 Task: Create a task  Develop a custom data visualization tool for a company , assign it to team member softage.1@softage.net in the project AgileCoast and update the status of the task to  Off Track , set the priority of the task to Medium
Action: Mouse moved to (66, 334)
Screenshot: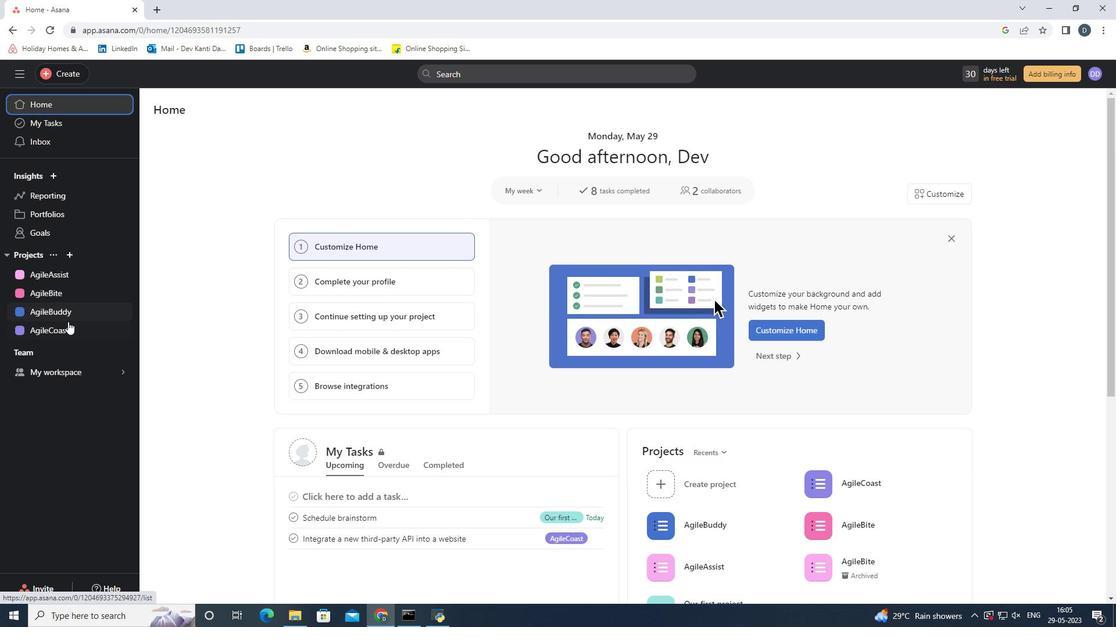 
Action: Mouse pressed left at (66, 334)
Screenshot: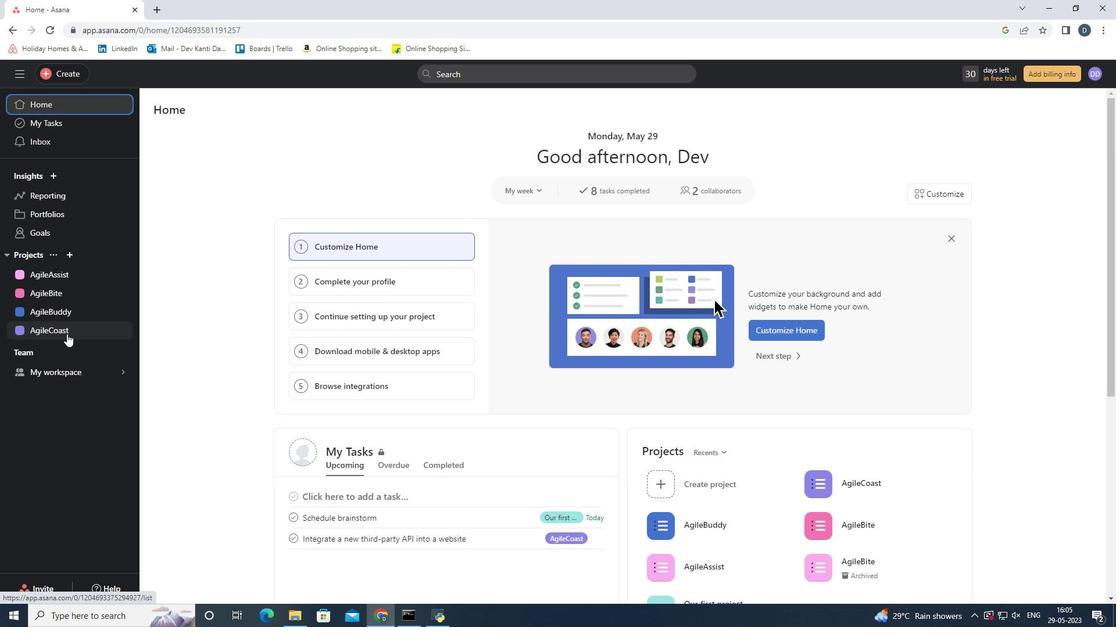 
Action: Mouse moved to (73, 73)
Screenshot: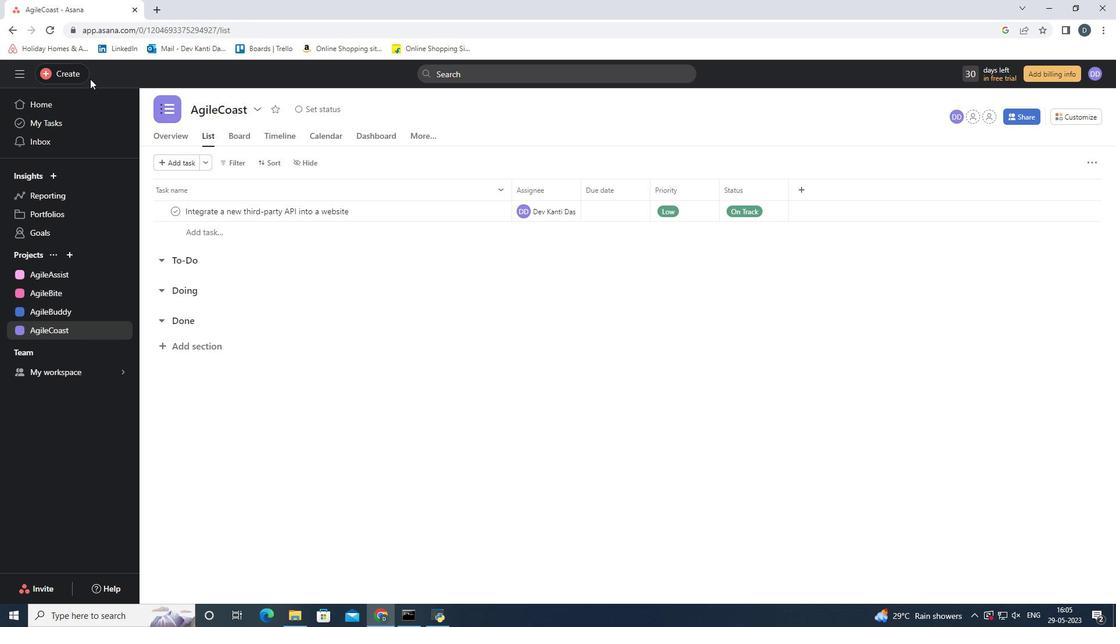 
Action: Mouse pressed left at (73, 73)
Screenshot: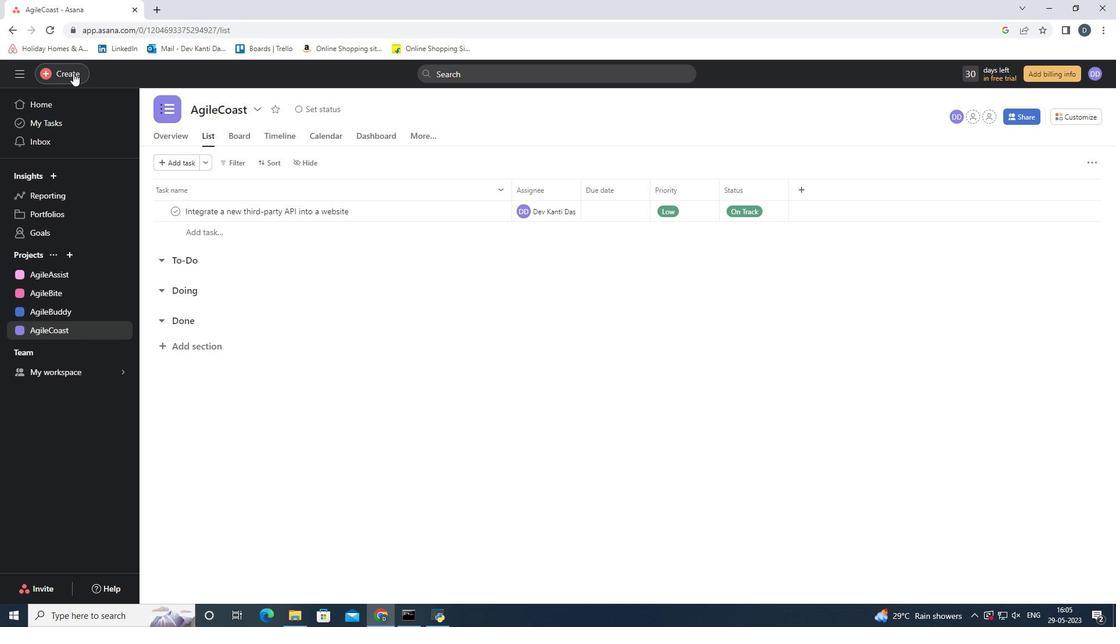 
Action: Mouse moved to (120, 76)
Screenshot: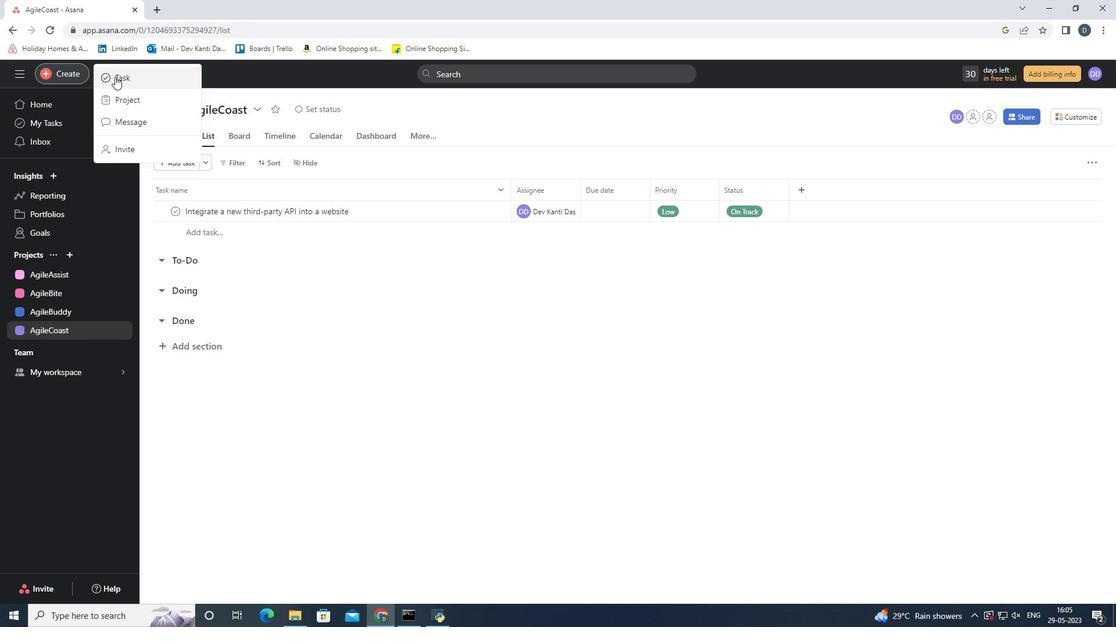 
Action: Mouse pressed left at (120, 76)
Screenshot: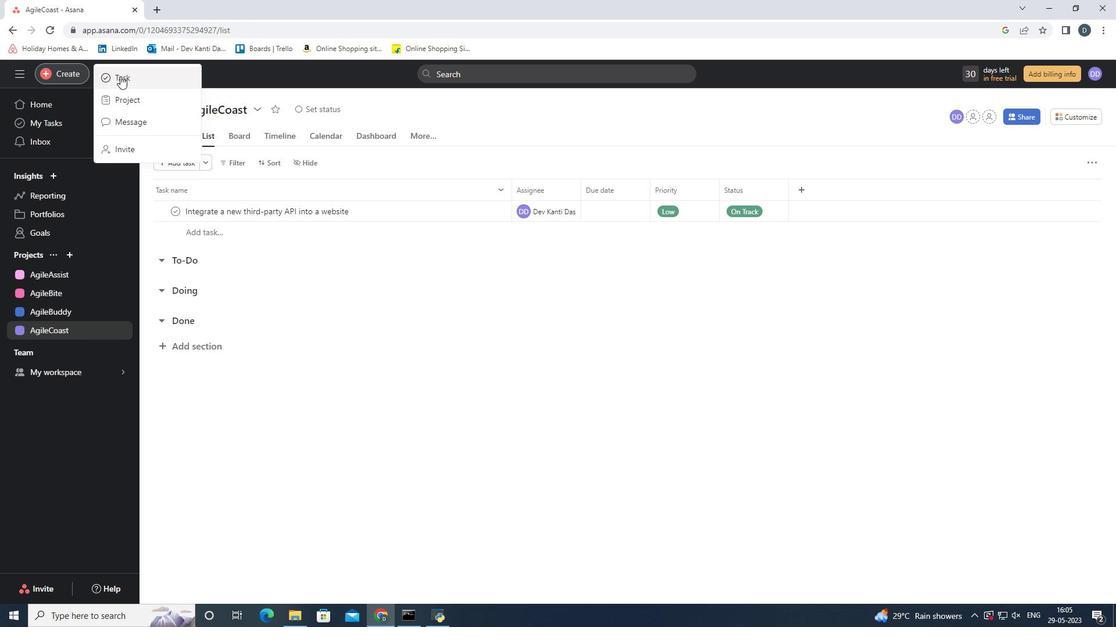 
Action: Mouse moved to (1041, 510)
Screenshot: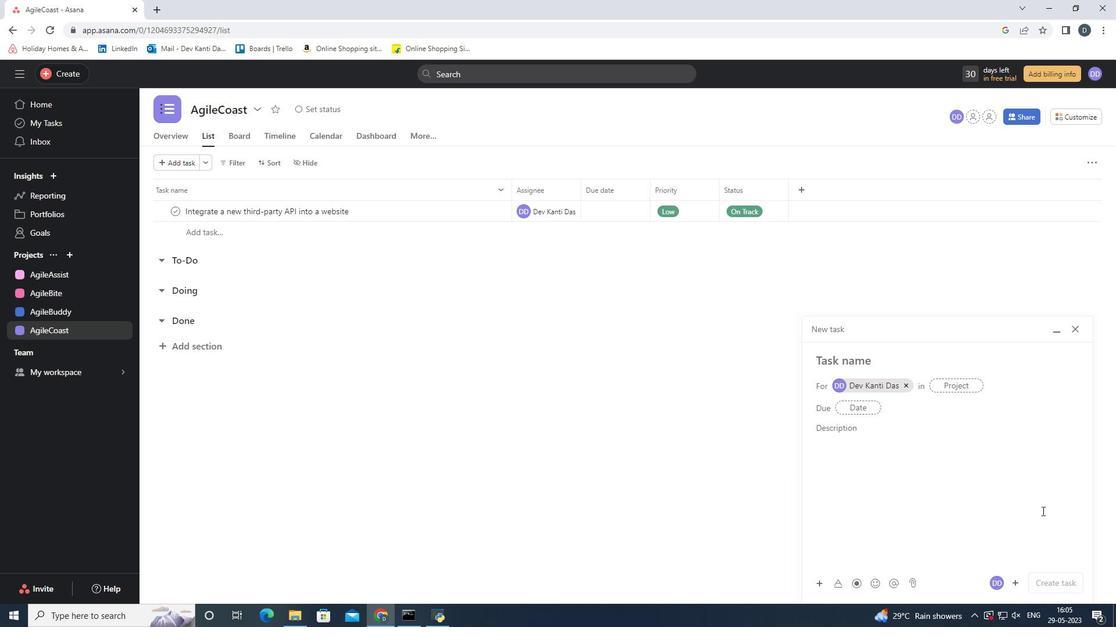 
Action: Key pressed <Key.shift><Key.shift><Key.shift><Key.shift><Key.shift><Key.shift><Key.shift><Key.shift><Key.shift><Key.shift>Develop<Key.space>a<Key.space>custom<Key.space>data<Key.space>visualization<Key.space>tool<Key.space>for<Key.space>a<Key.space>cm<Key.backspace>ompany
Screenshot: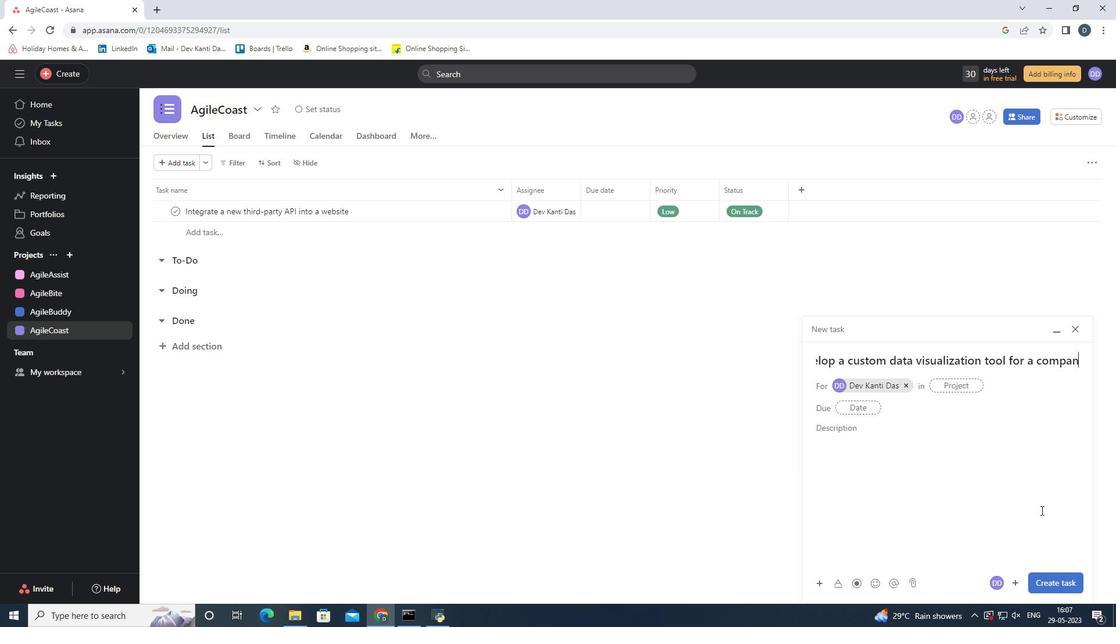 
Action: Mouse moved to (962, 390)
Screenshot: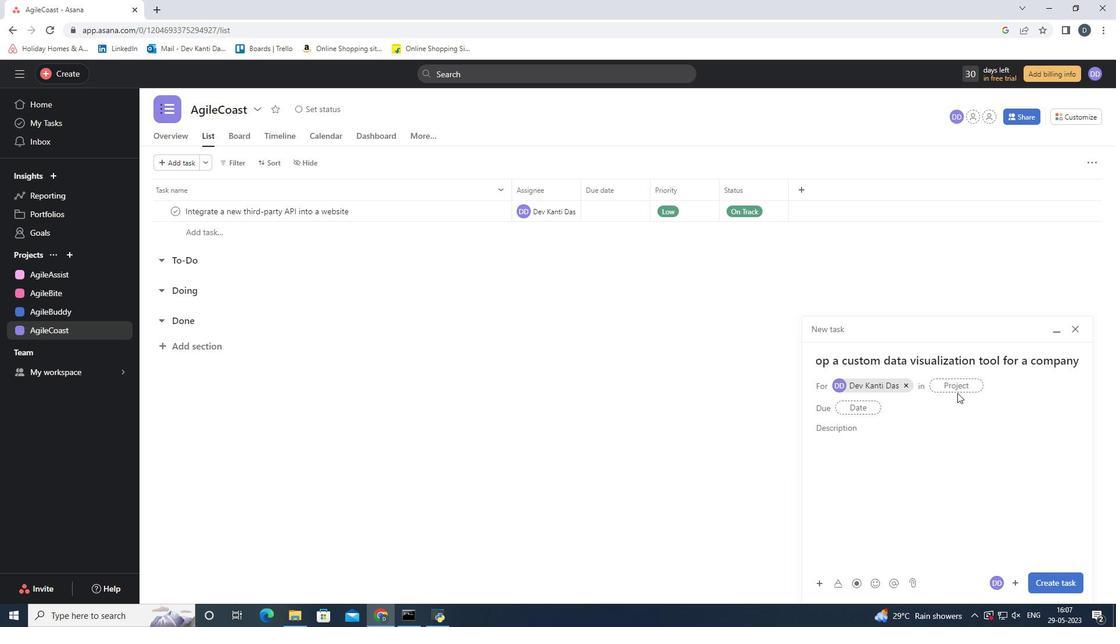
Action: Mouse pressed left at (962, 390)
Screenshot: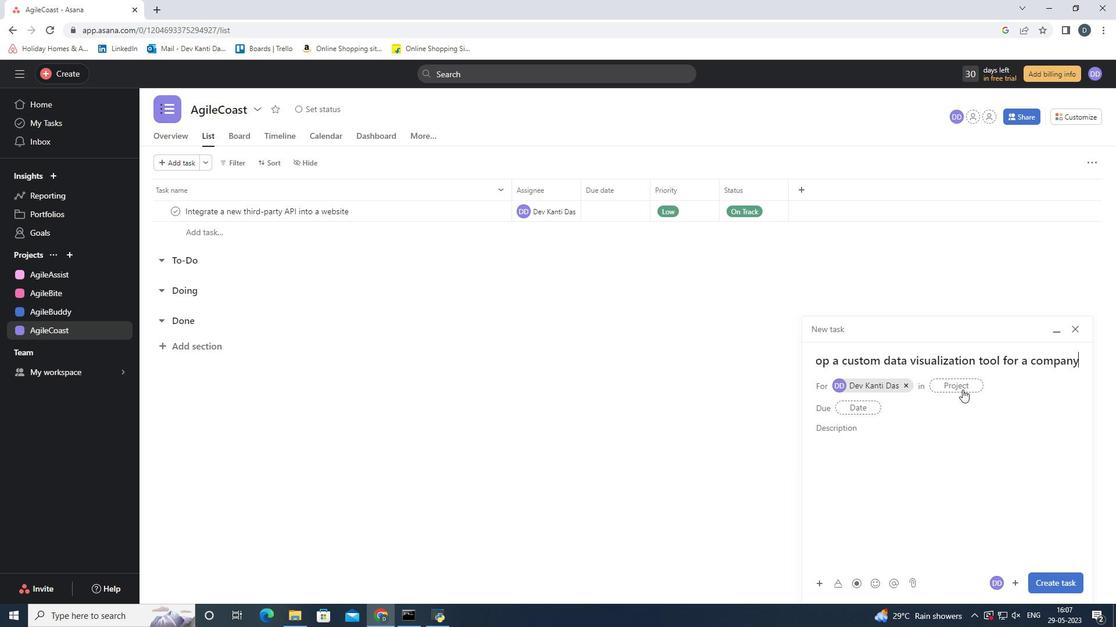 
Action: Mouse moved to (886, 402)
Screenshot: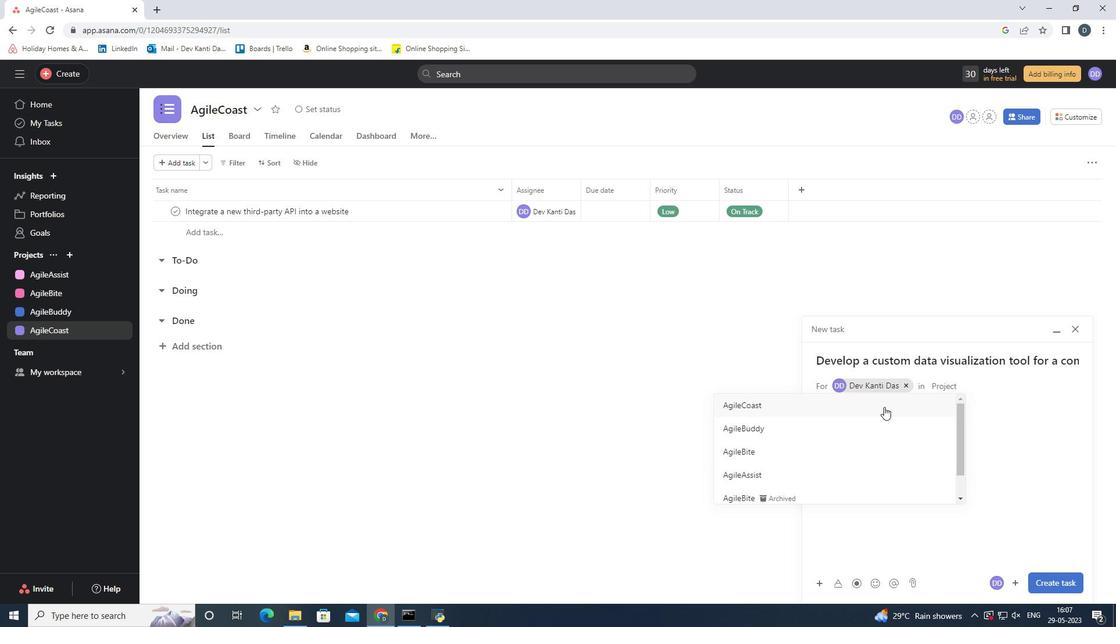 
Action: Mouse pressed left at (886, 402)
Screenshot: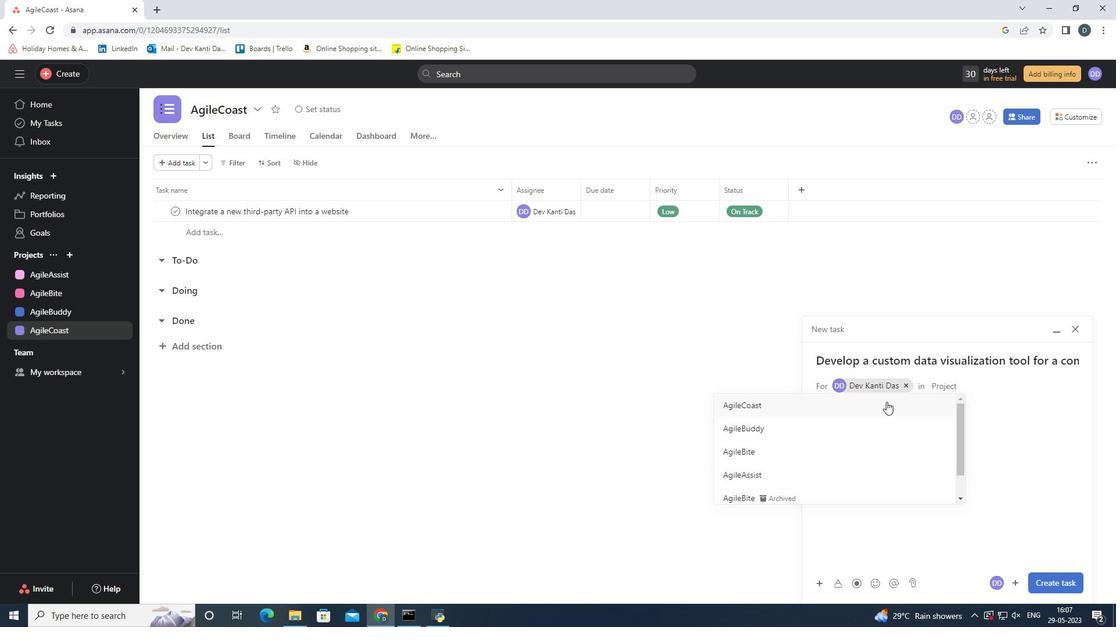 
Action: Mouse moved to (1013, 585)
Screenshot: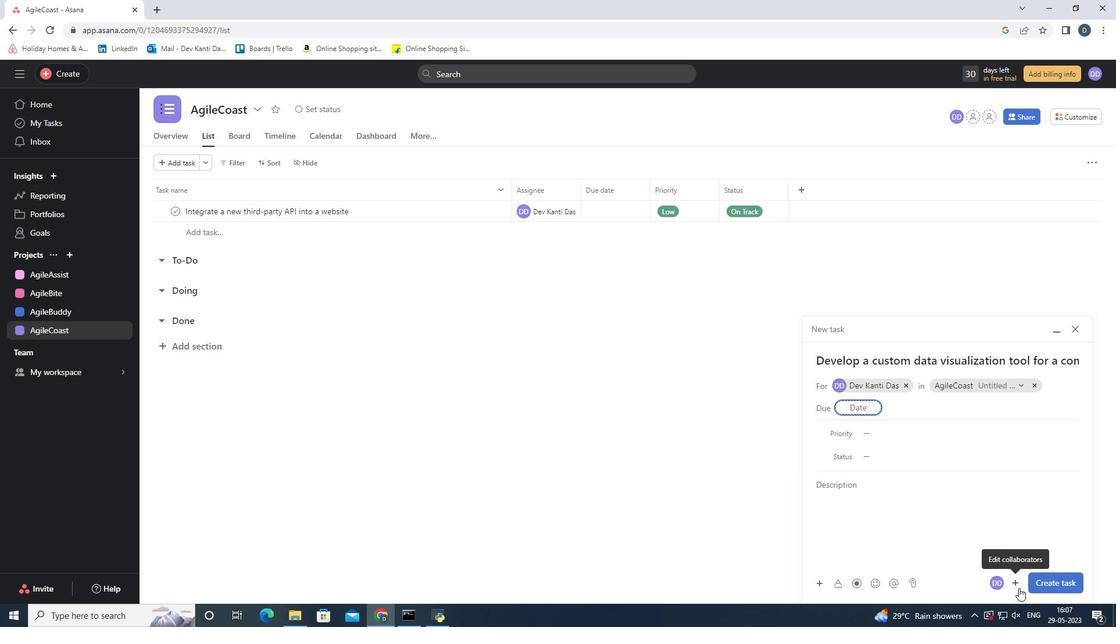 
Action: Mouse pressed left at (1013, 585)
Screenshot: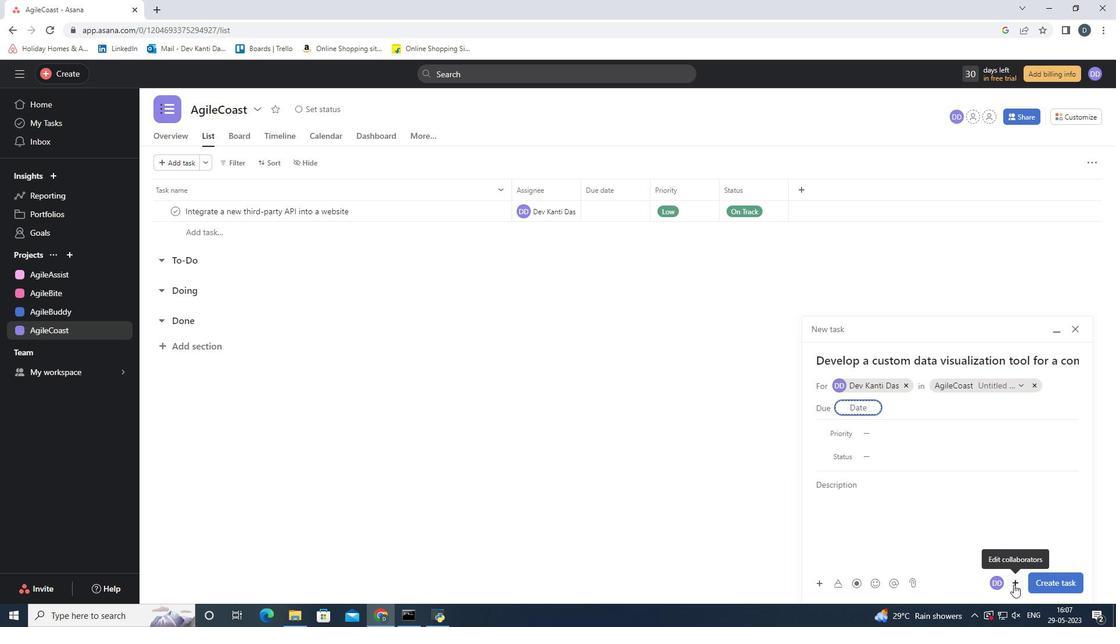 
Action: Mouse moved to (1012, 531)
Screenshot: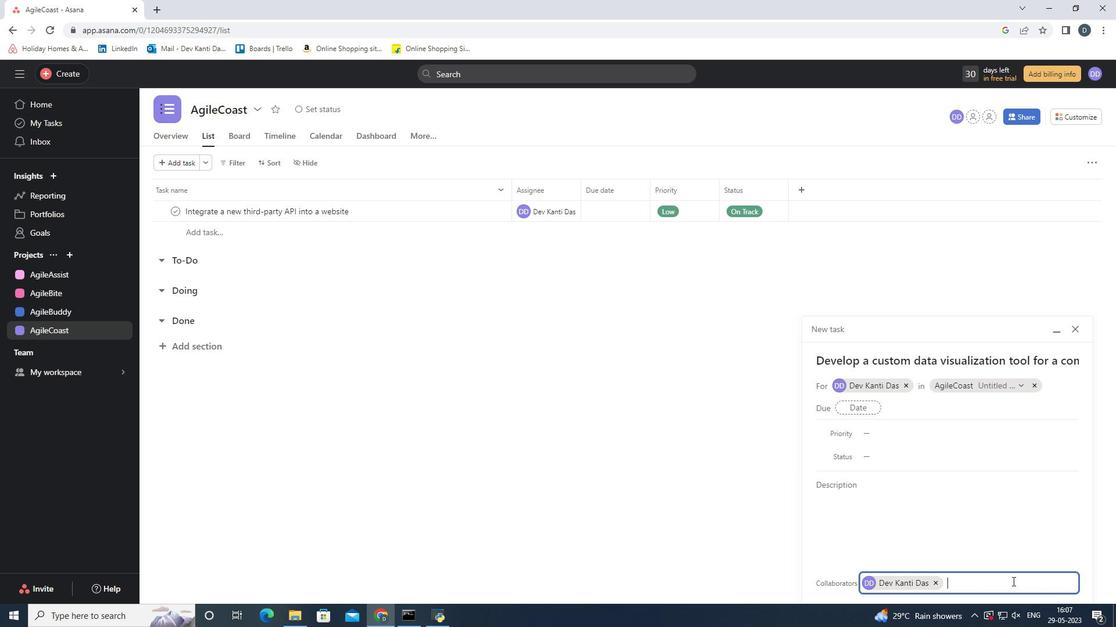 
Action: Key pressed <Key.shift>Softage.1<Key.shift>@softage.net
Screenshot: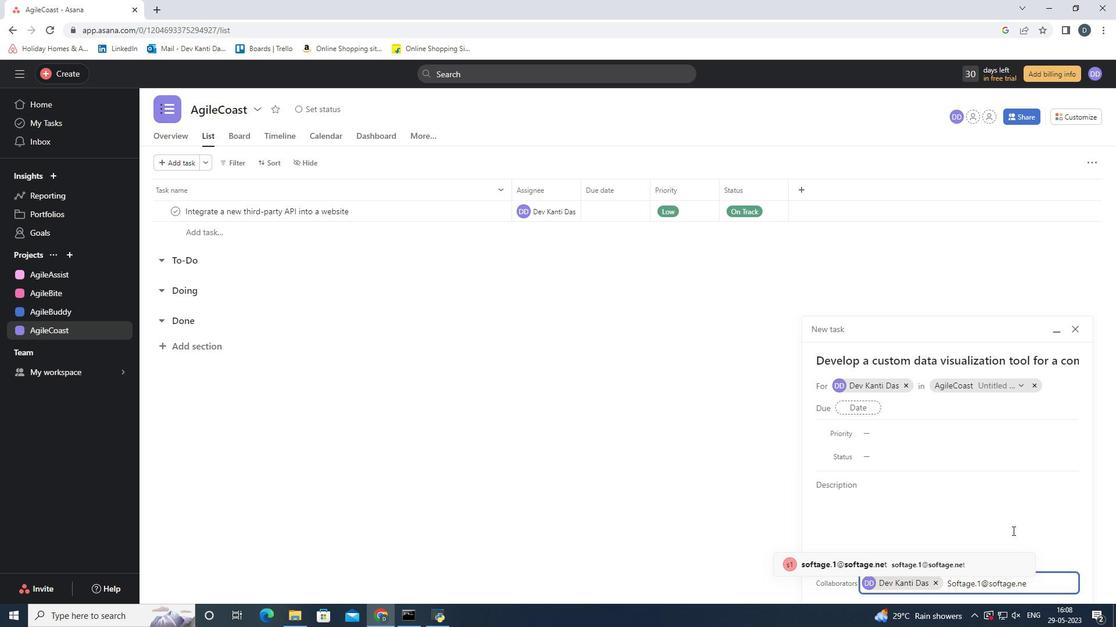 
Action: Mouse moved to (978, 562)
Screenshot: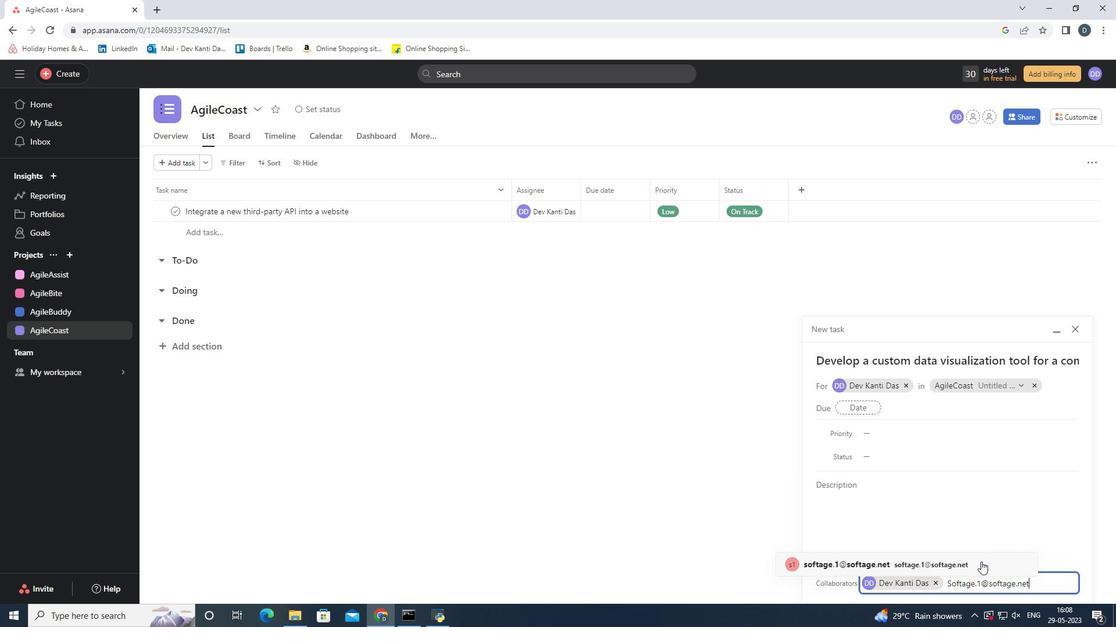 
Action: Mouse pressed left at (978, 562)
Screenshot: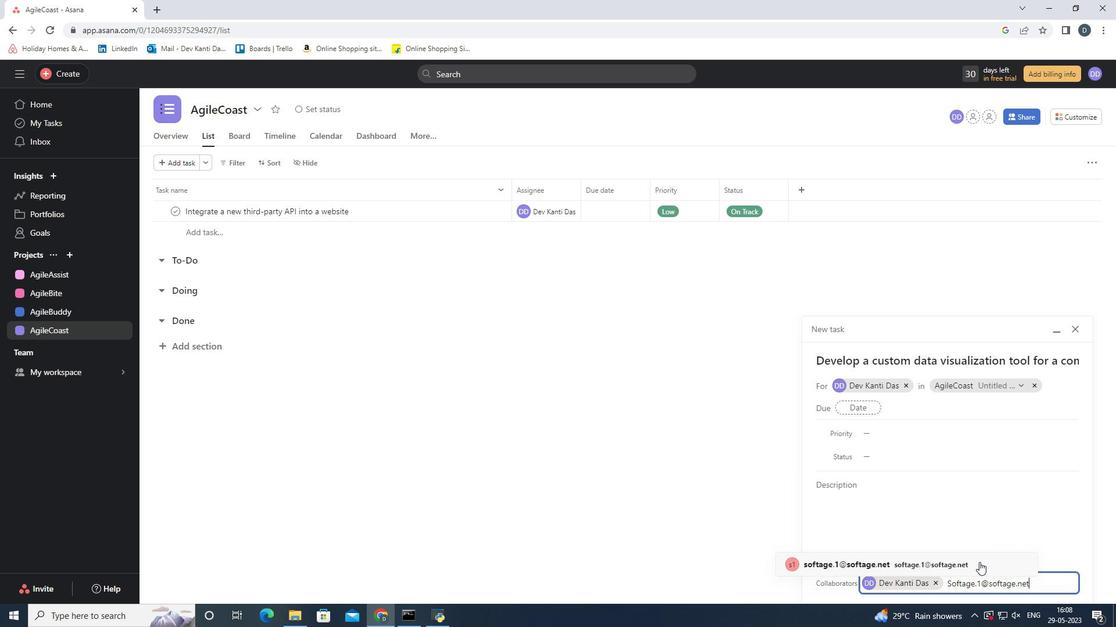 
Action: Mouse moved to (863, 432)
Screenshot: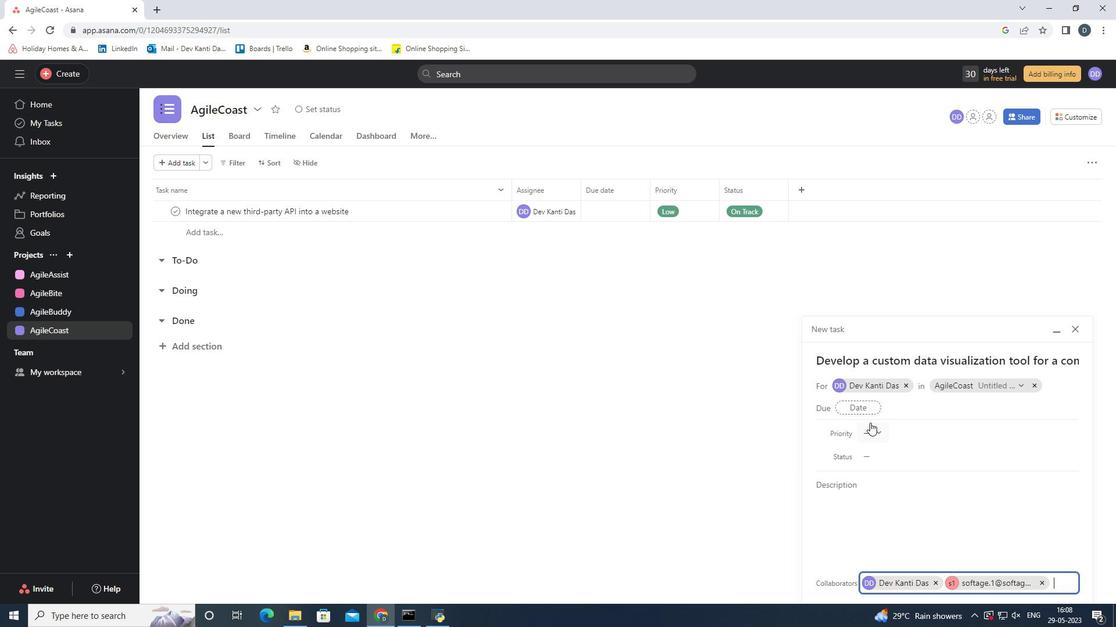 
Action: Mouse pressed left at (863, 432)
Screenshot: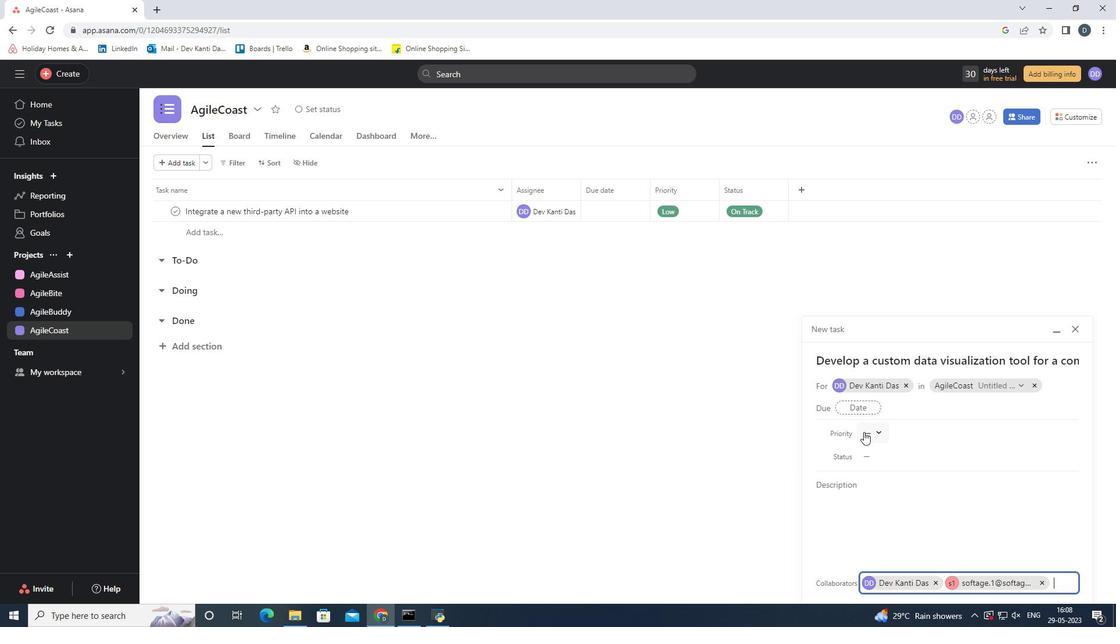 
Action: Mouse moved to (906, 486)
Screenshot: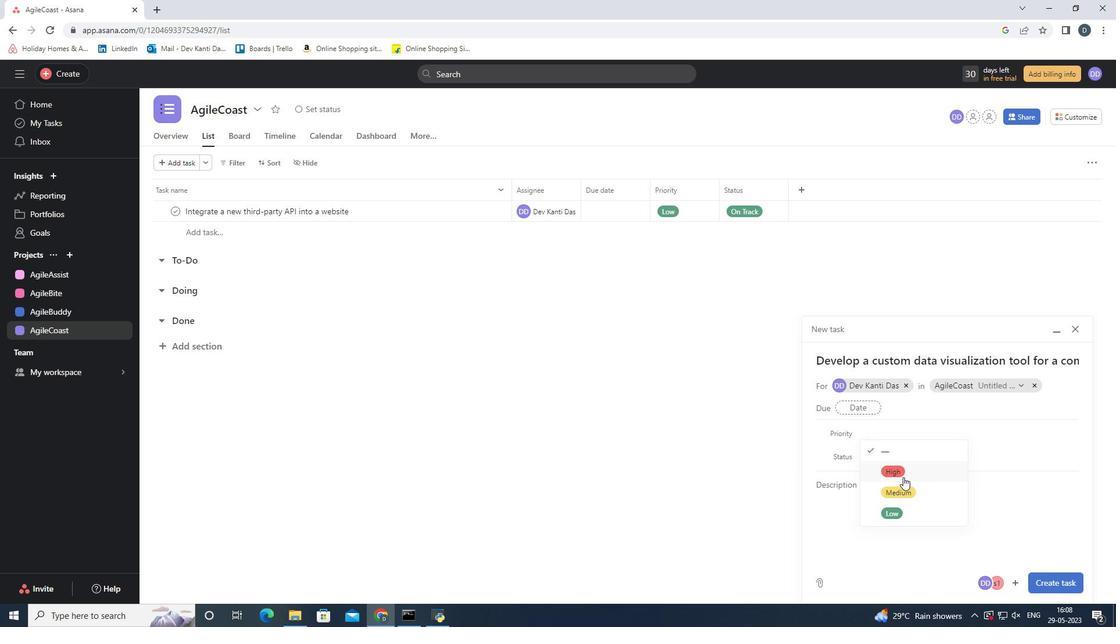 
Action: Mouse pressed left at (906, 486)
Screenshot: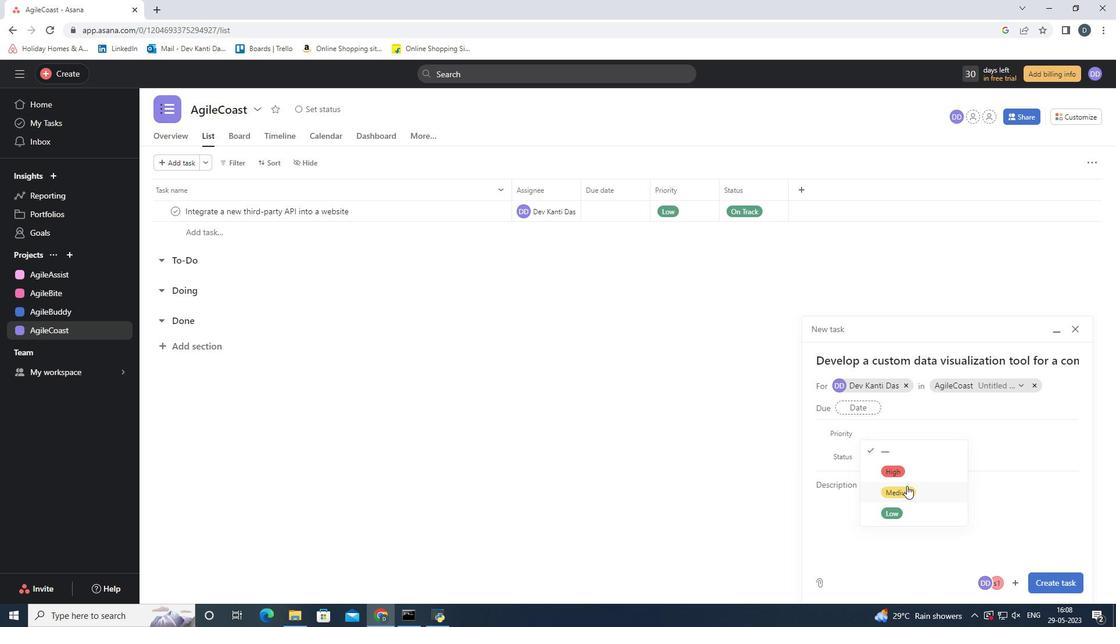 
Action: Mouse moved to (881, 459)
Screenshot: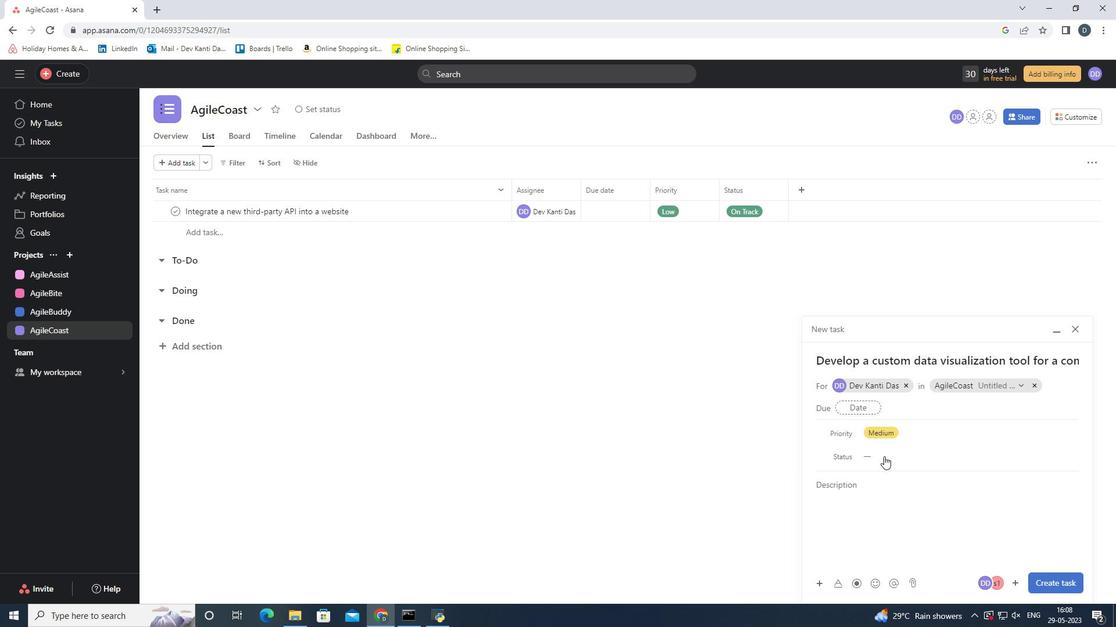 
Action: Mouse pressed left at (881, 459)
Screenshot: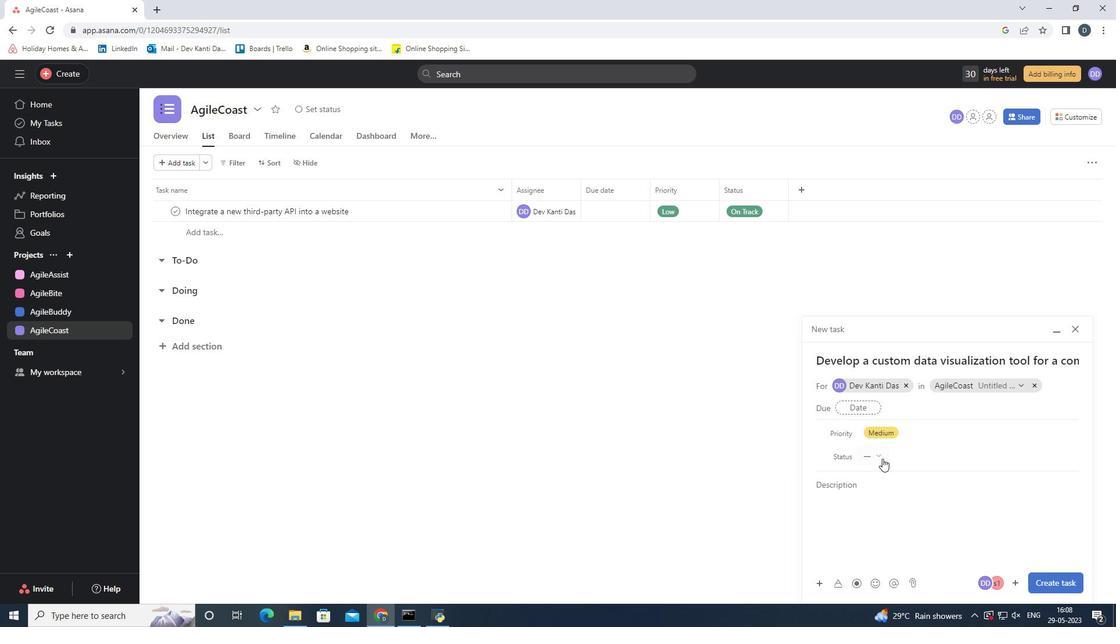 
Action: Mouse moved to (908, 519)
Screenshot: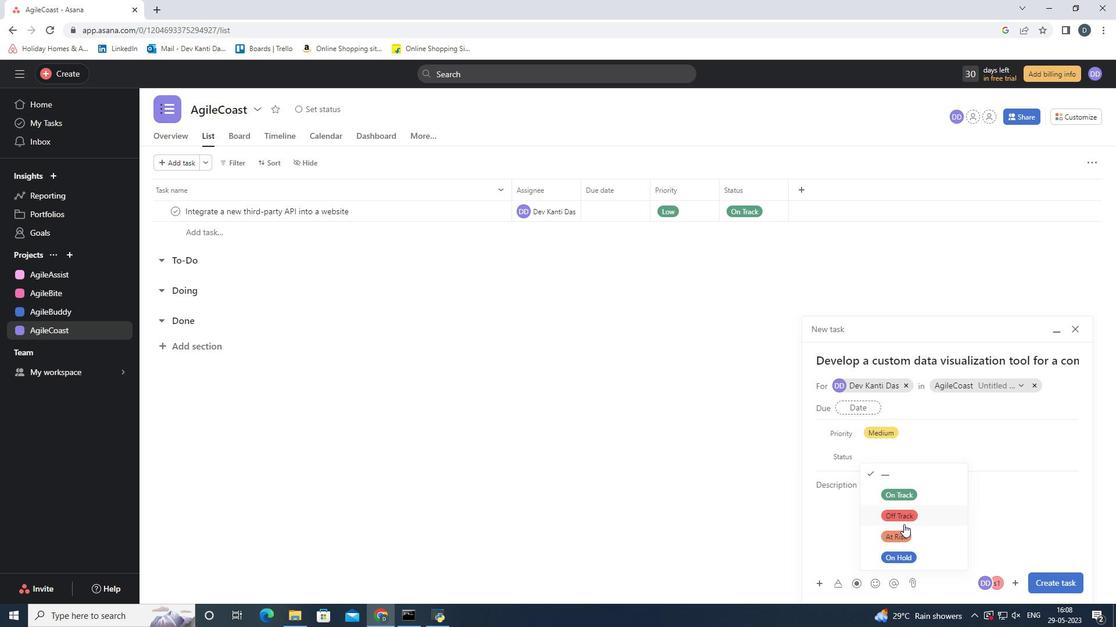 
Action: Mouse pressed left at (908, 519)
Screenshot: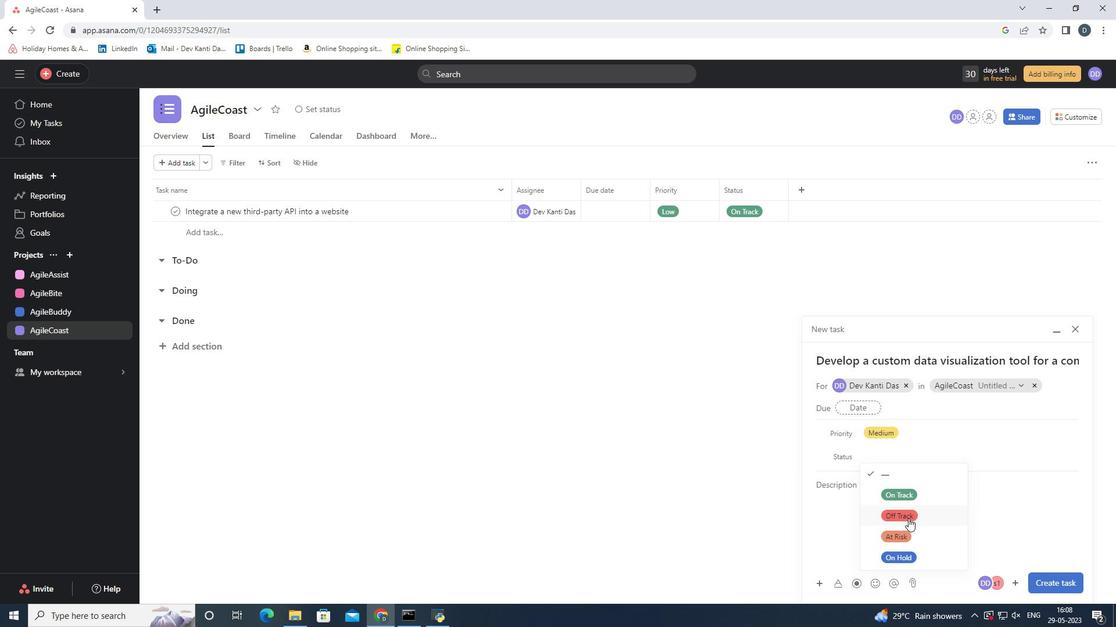 
Action: Mouse moved to (1050, 583)
Screenshot: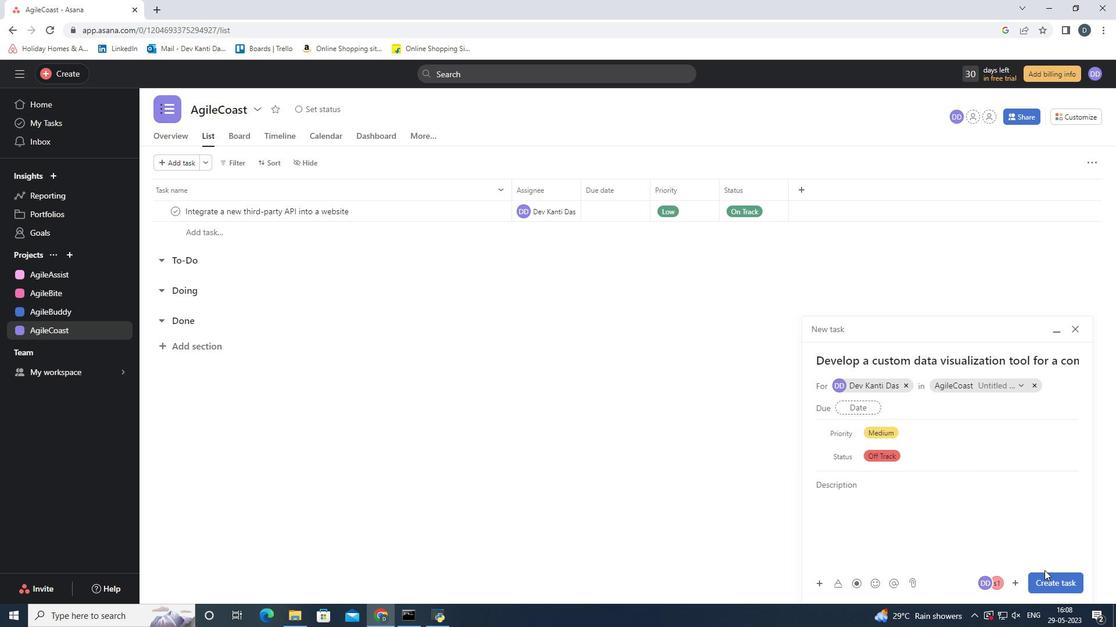 
Action: Mouse pressed left at (1050, 583)
Screenshot: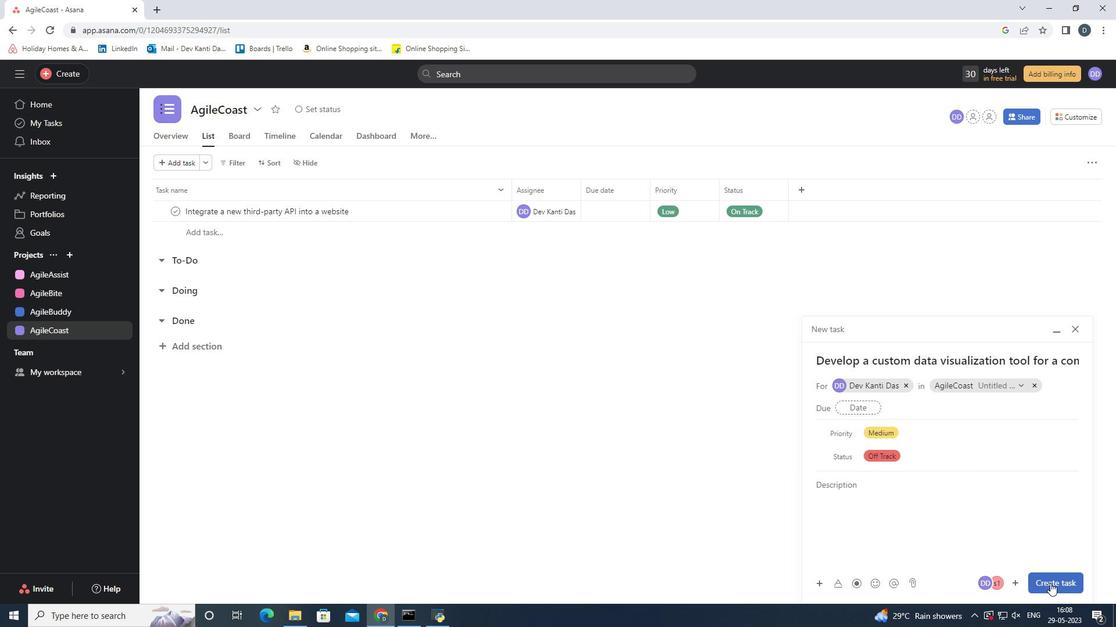 
Action: Mouse moved to (527, 211)
Screenshot: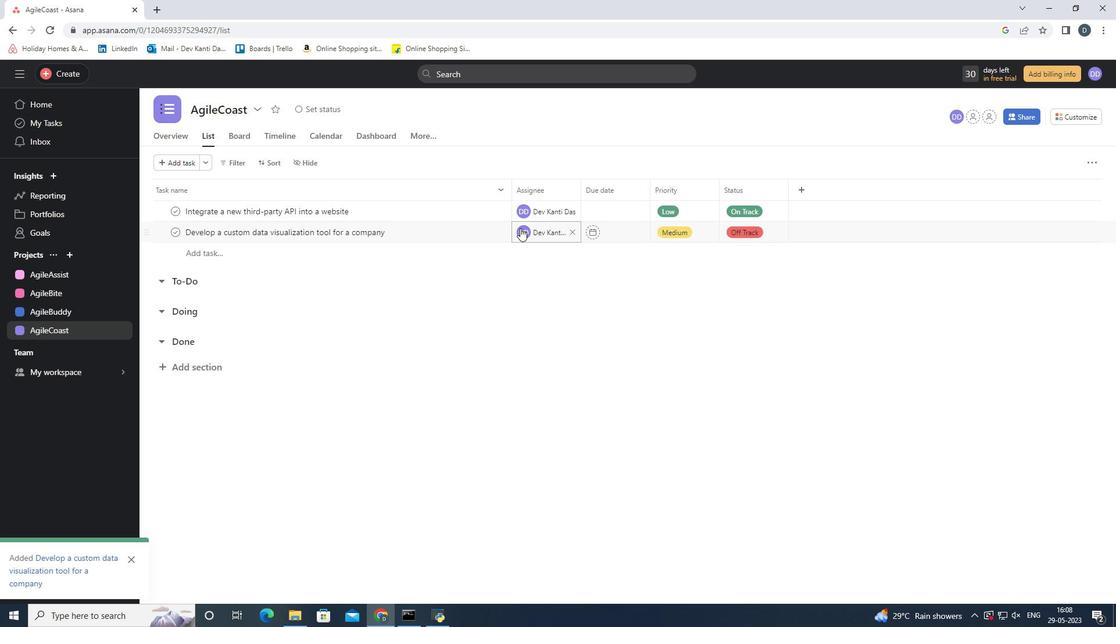 
Action: Mouse pressed left at (527, 211)
Screenshot: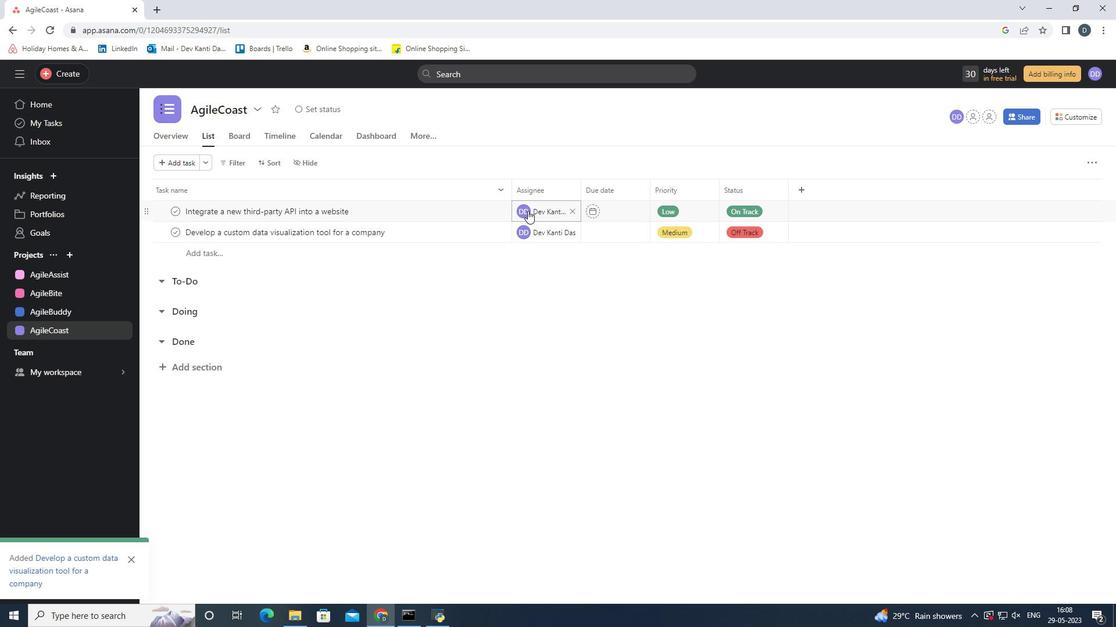 
Action: Mouse moved to (563, 277)
Screenshot: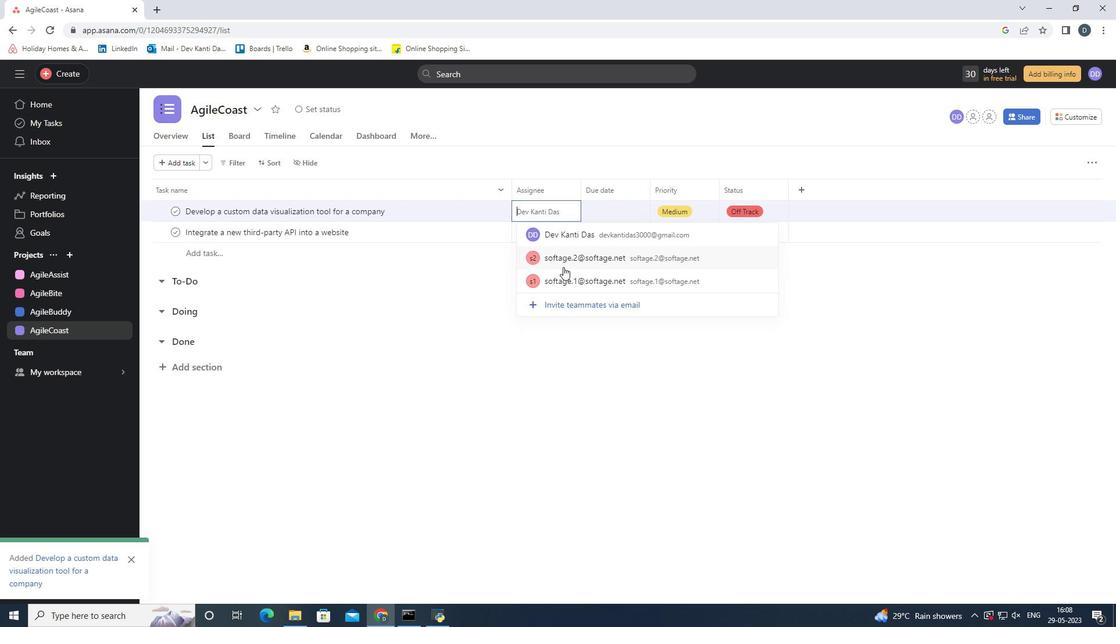 
Action: Mouse pressed left at (563, 277)
Screenshot: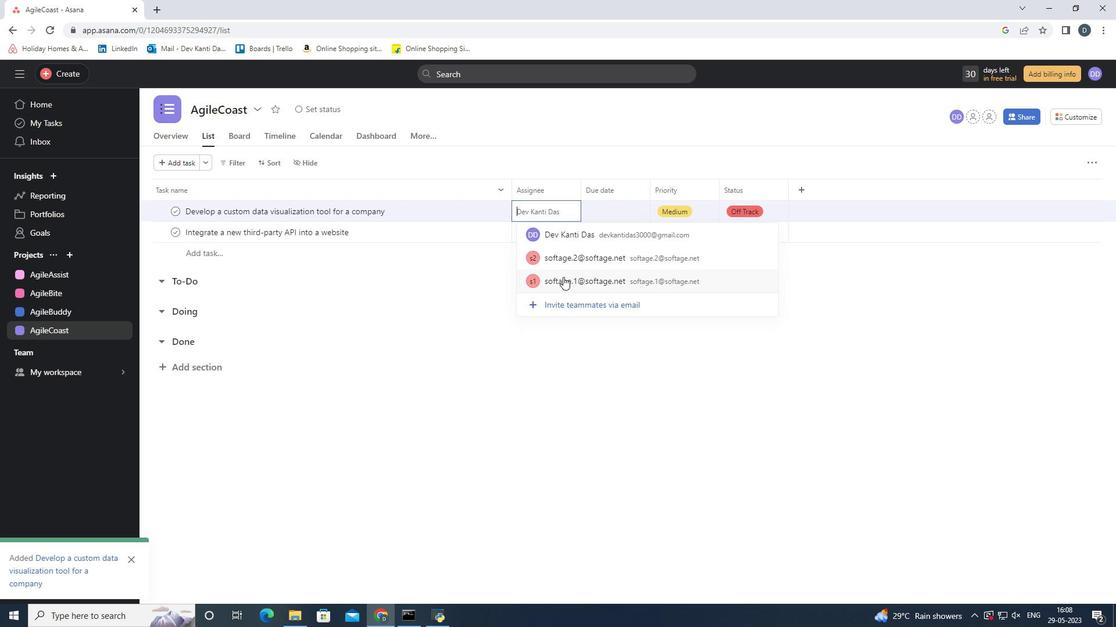 
Action: Mouse moved to (552, 229)
Screenshot: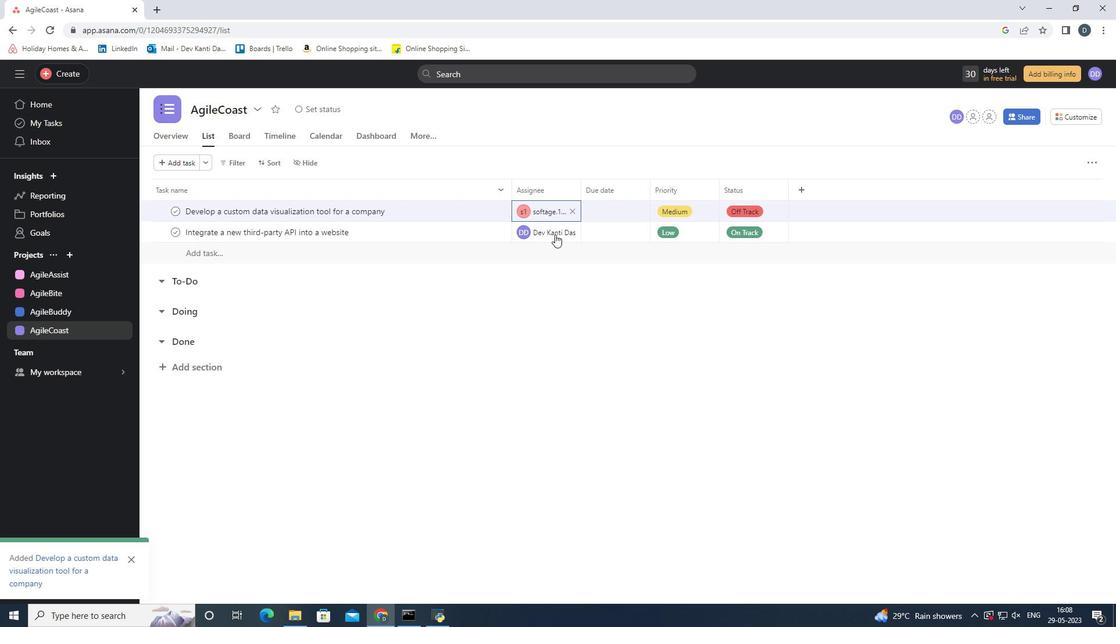 
Action: Mouse pressed left at (552, 229)
Screenshot: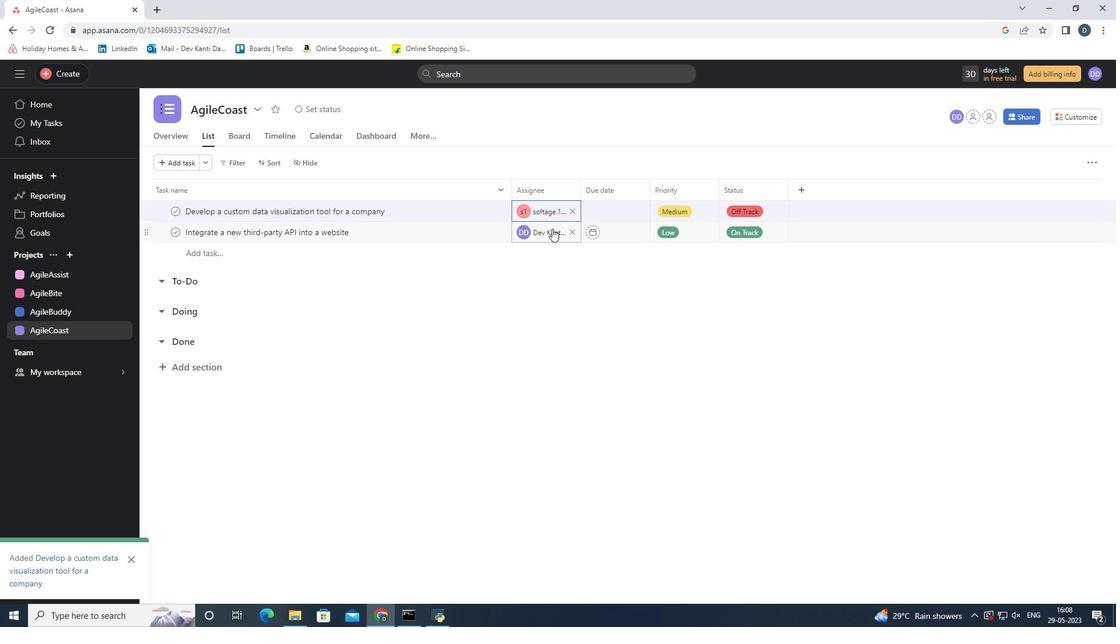 
Action: Mouse moved to (580, 296)
Screenshot: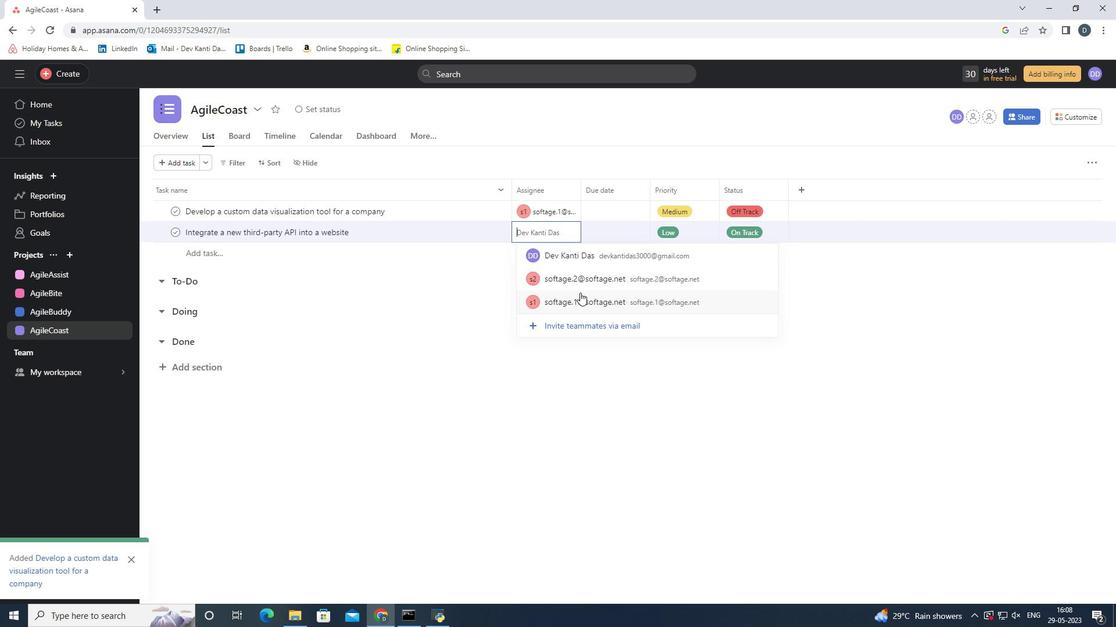 
Action: Mouse pressed left at (580, 296)
Screenshot: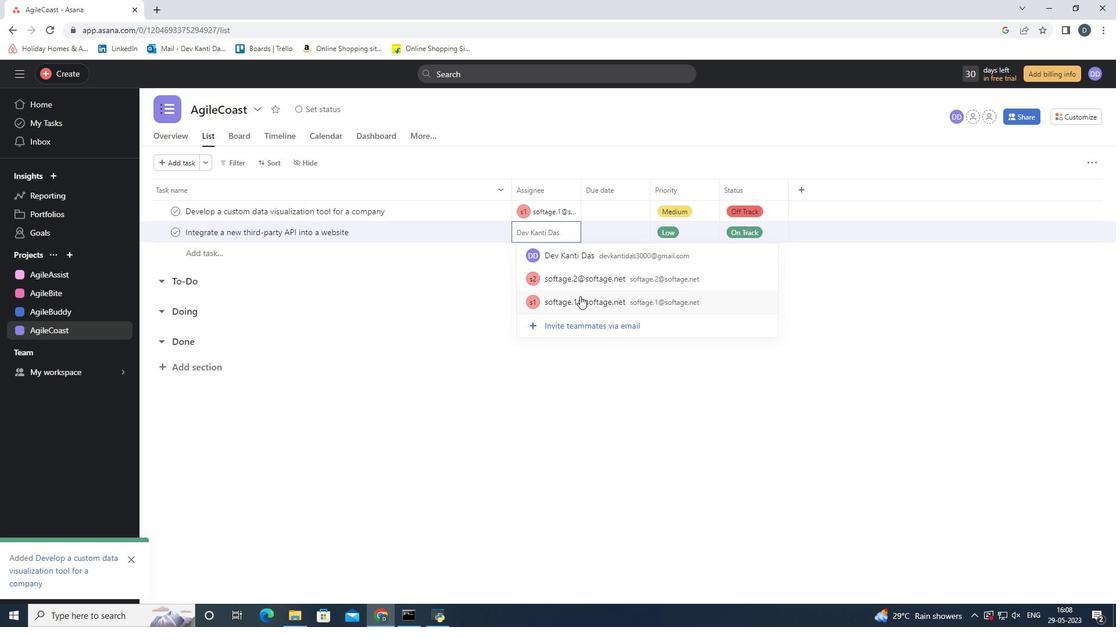 
Action: Mouse moved to (803, 416)
Screenshot: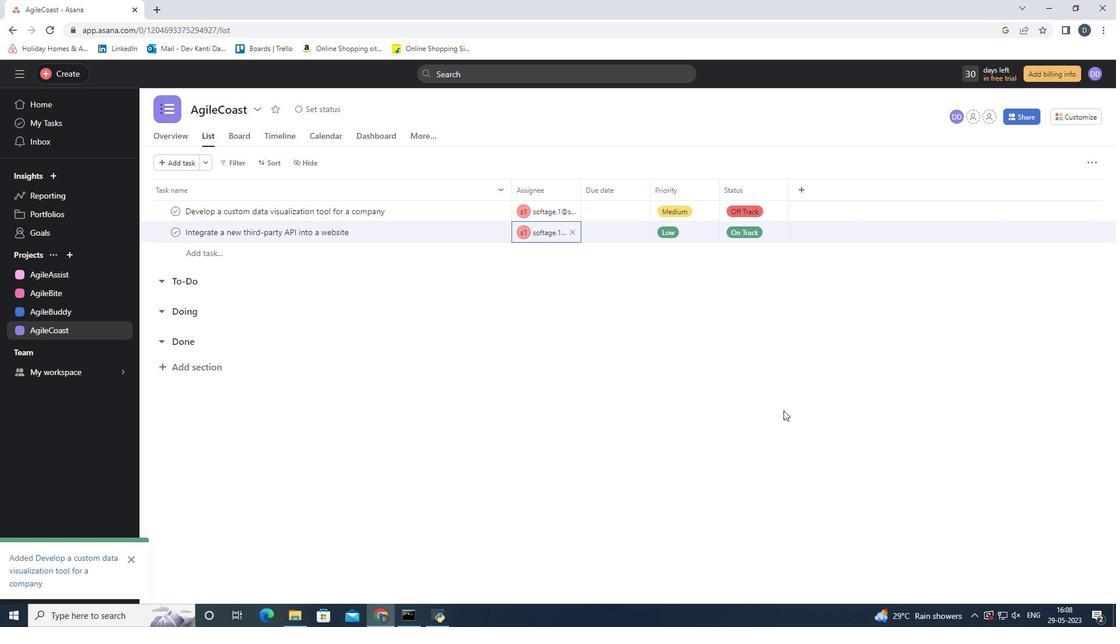 
Action: Mouse pressed left at (803, 416)
Screenshot: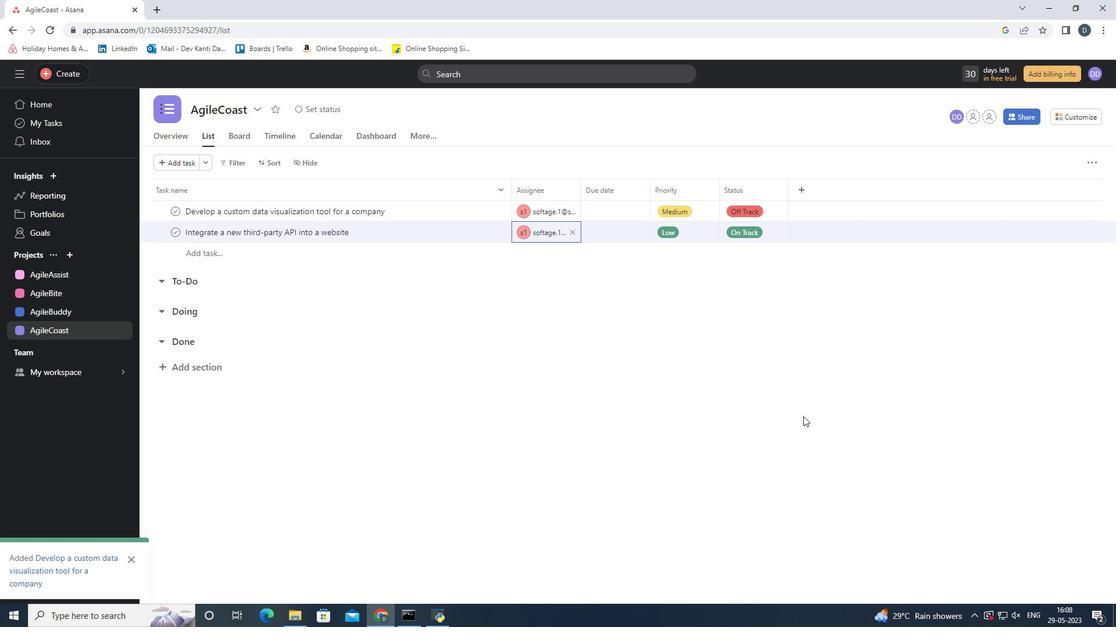 
